 Task: Check the attached file in the email with the subject 'Daily Scan Report ICAI KOLKATA'.
Action: Mouse moved to (256, 95)
Screenshot: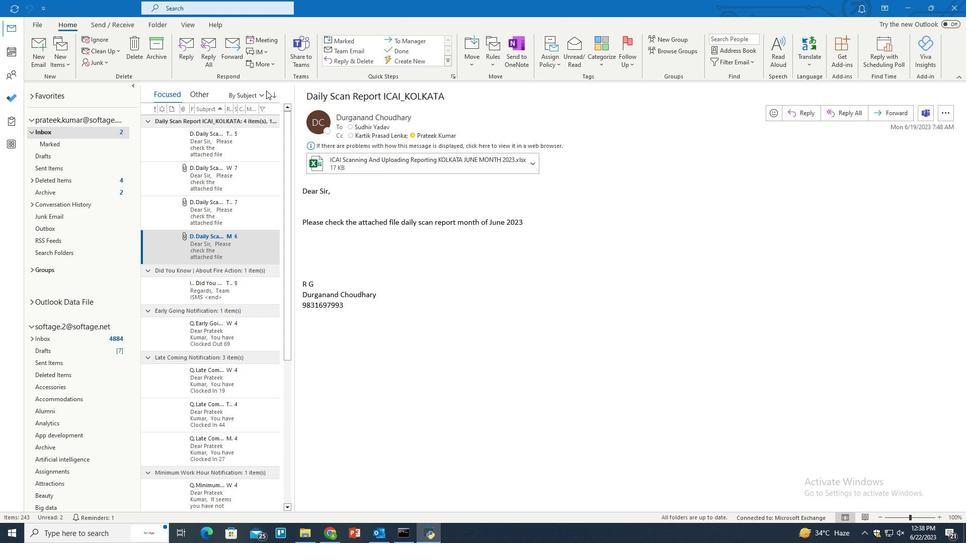 
Action: Mouse pressed left at (256, 95)
Screenshot: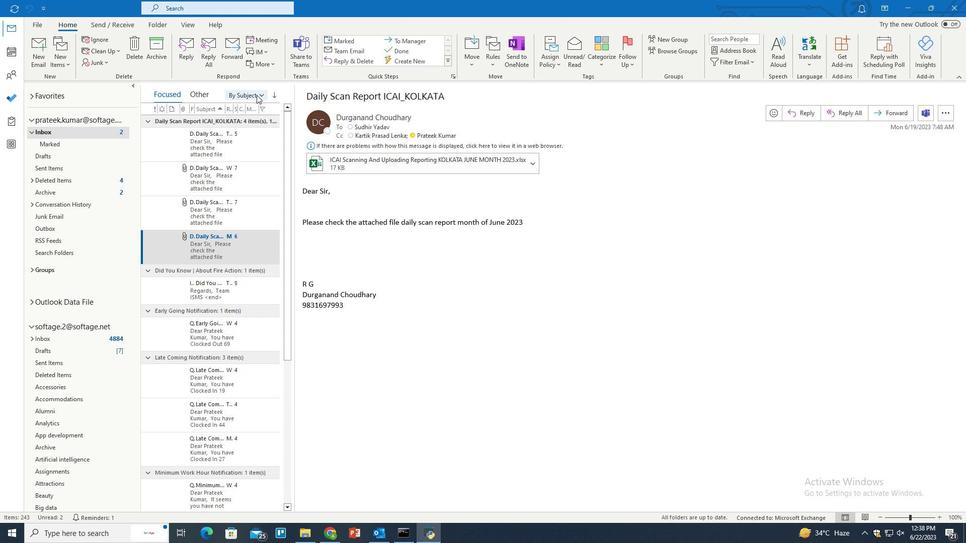 
Action: Mouse moved to (189, 324)
Screenshot: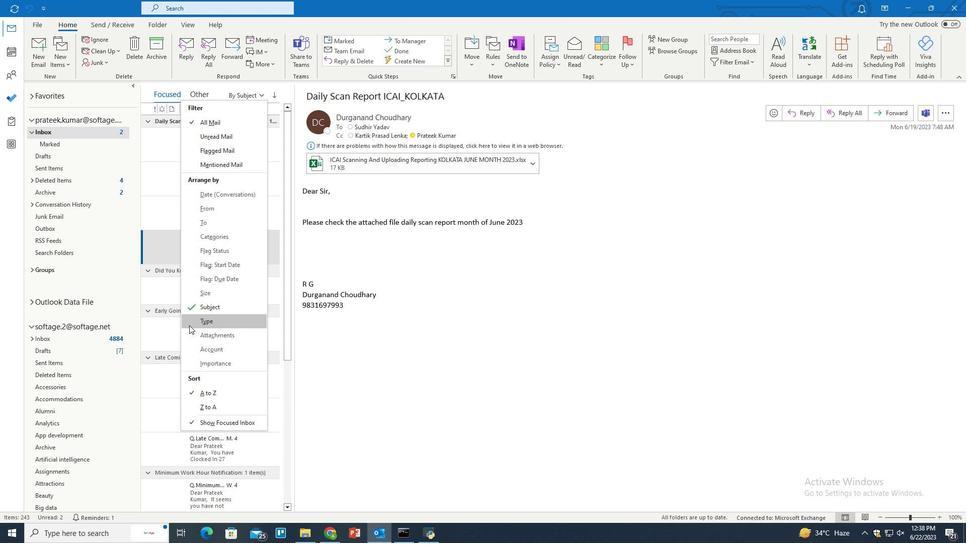
Action: Mouse pressed left at (189, 324)
Screenshot: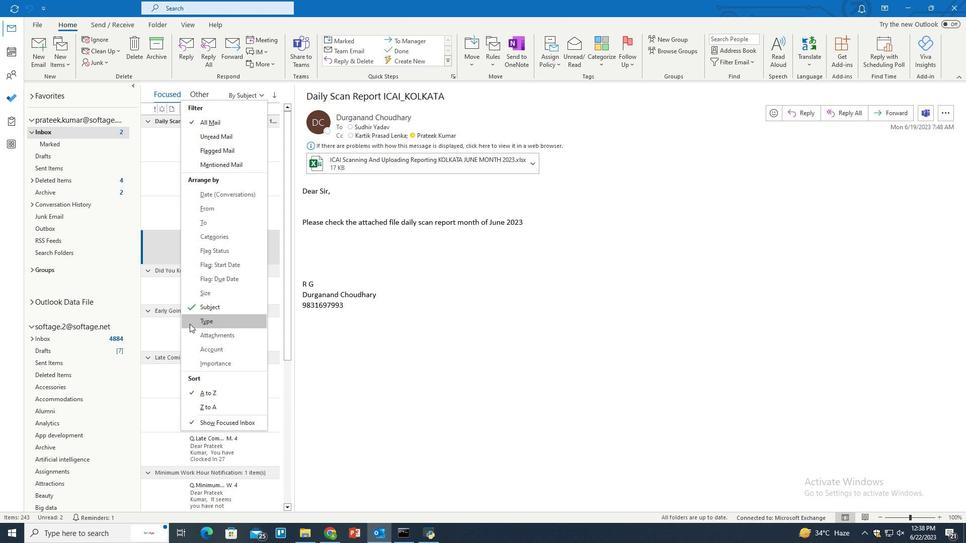 
Action: Mouse moved to (512, 344)
Screenshot: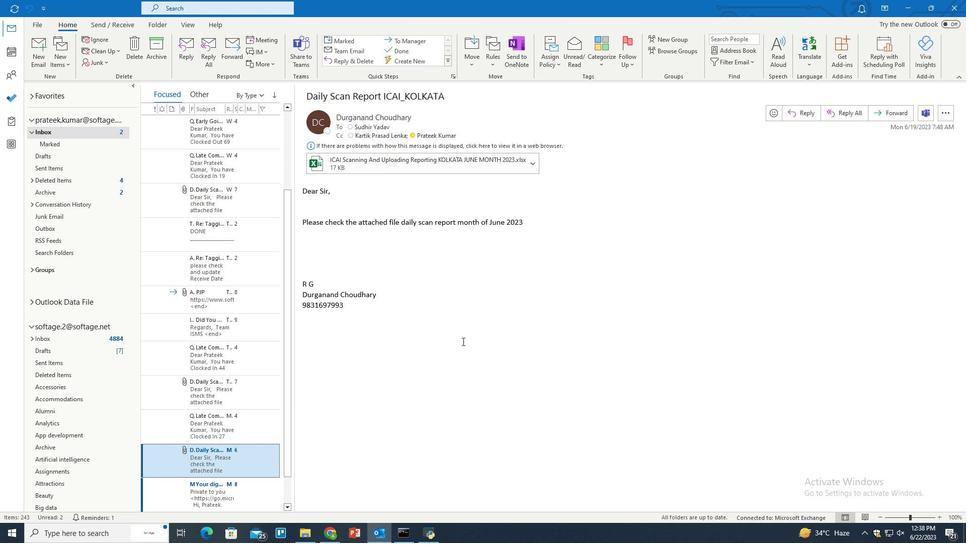 
